 Task: Search deleted packages with the name "pkgzep" in the organization "Mark56711".
Action: Mouse moved to (1150, 91)
Screenshot: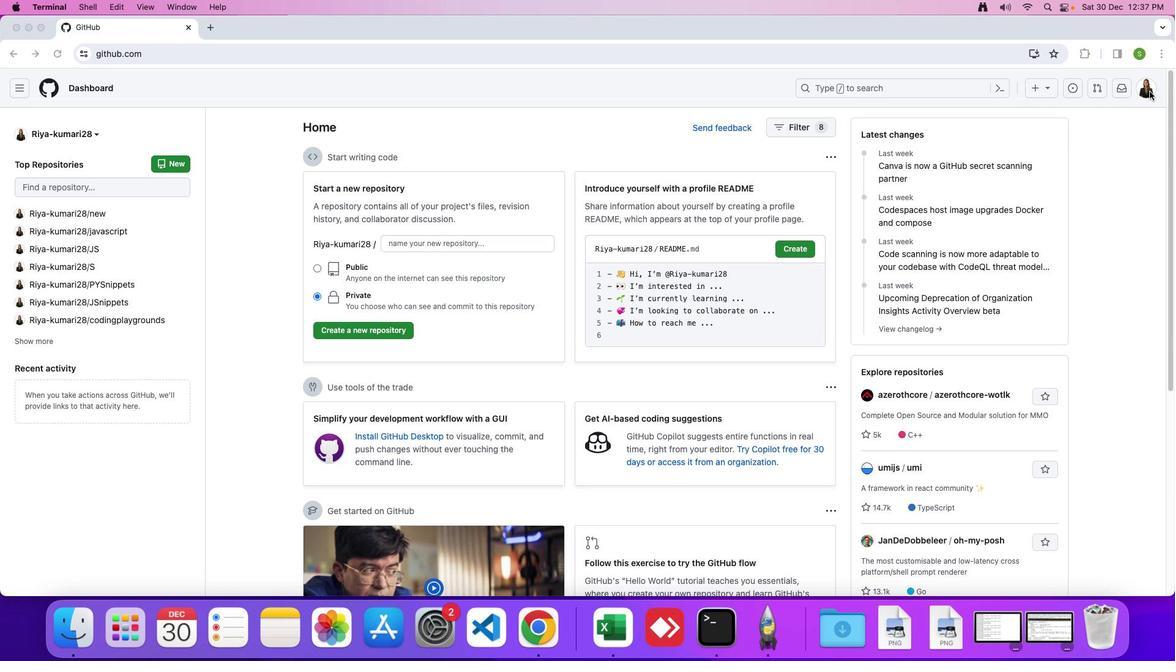 
Action: Mouse pressed left at (1150, 91)
Screenshot: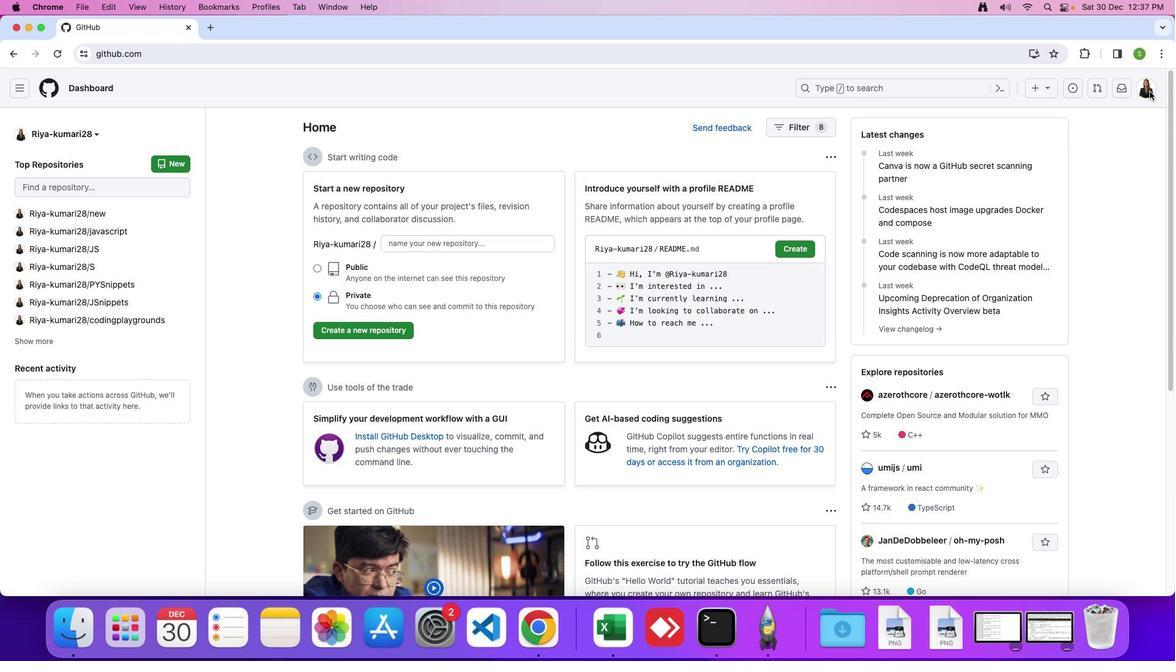 
Action: Mouse moved to (1144, 90)
Screenshot: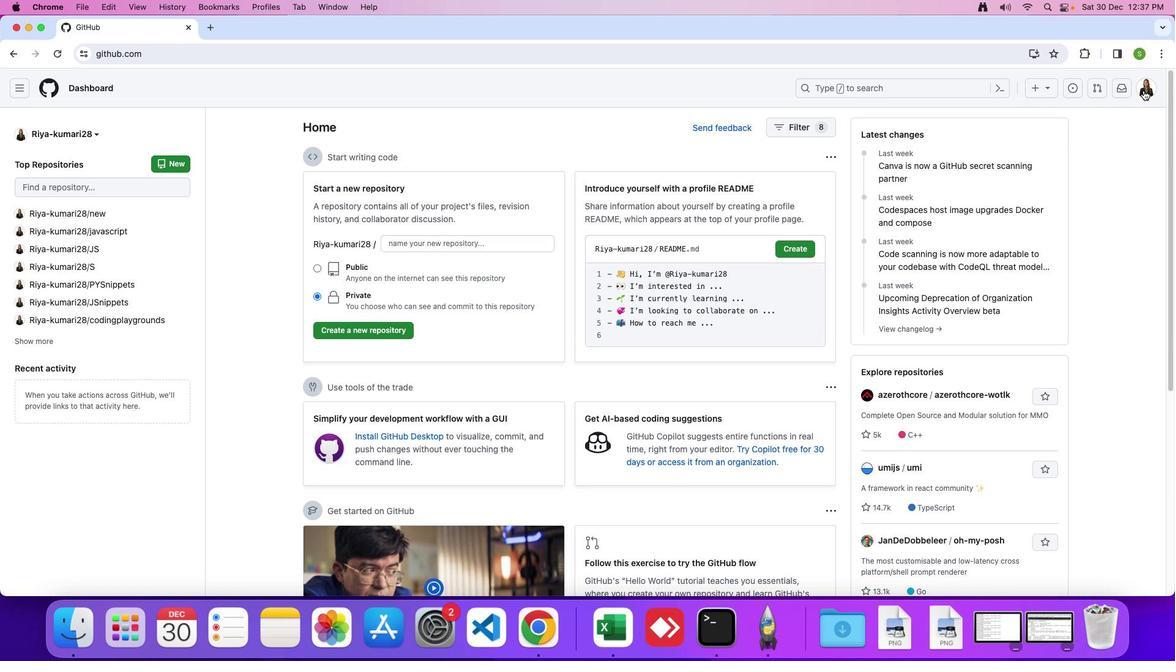 
Action: Mouse pressed left at (1144, 90)
Screenshot: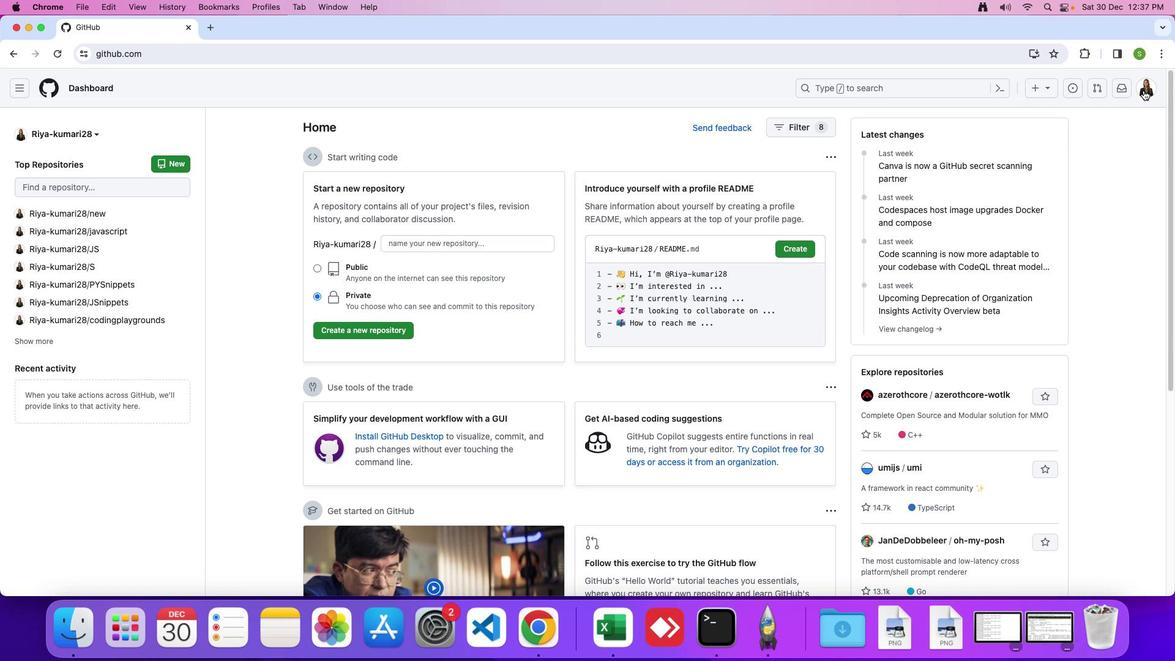 
Action: Mouse moved to (1086, 235)
Screenshot: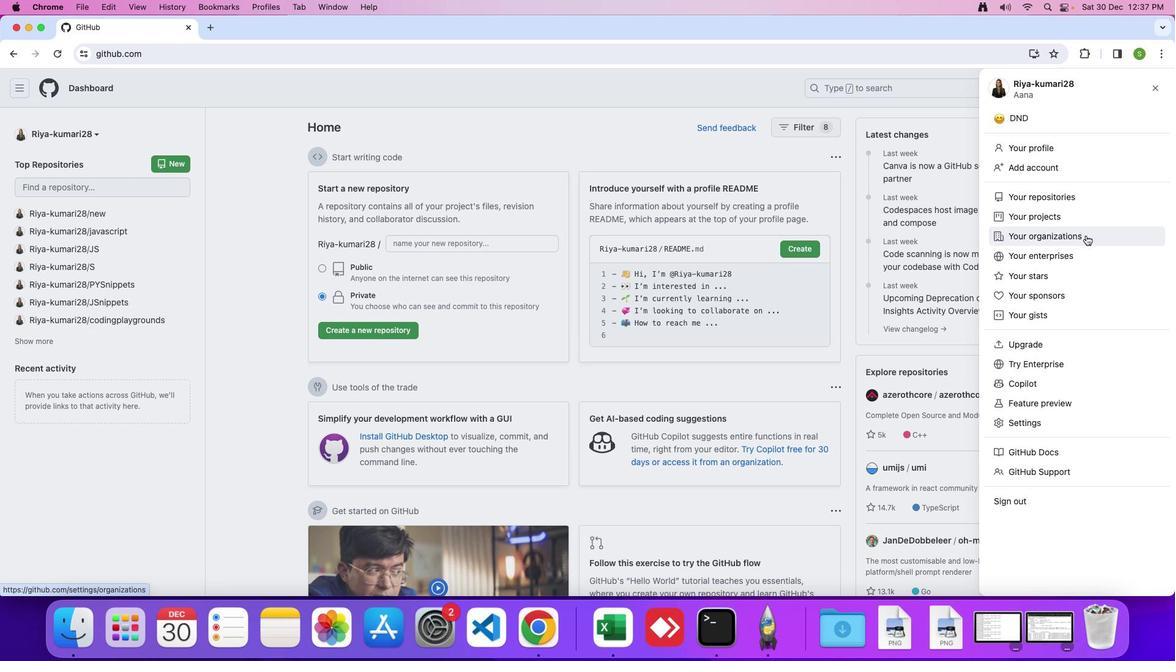 
Action: Mouse pressed left at (1086, 235)
Screenshot: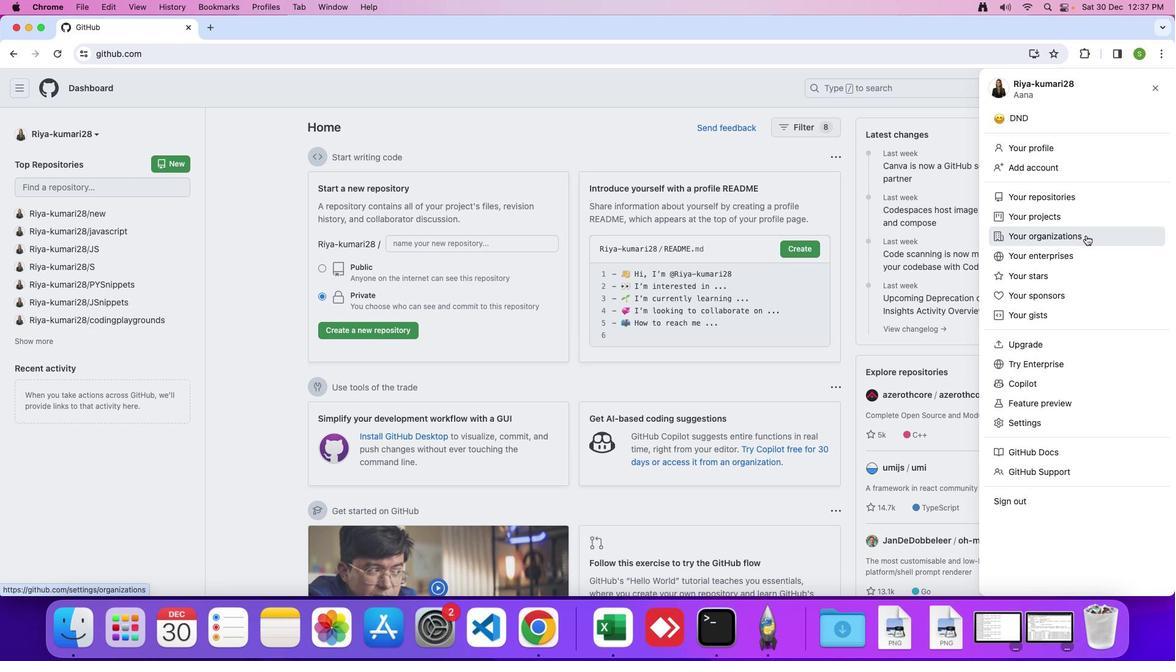 
Action: Mouse moved to (892, 254)
Screenshot: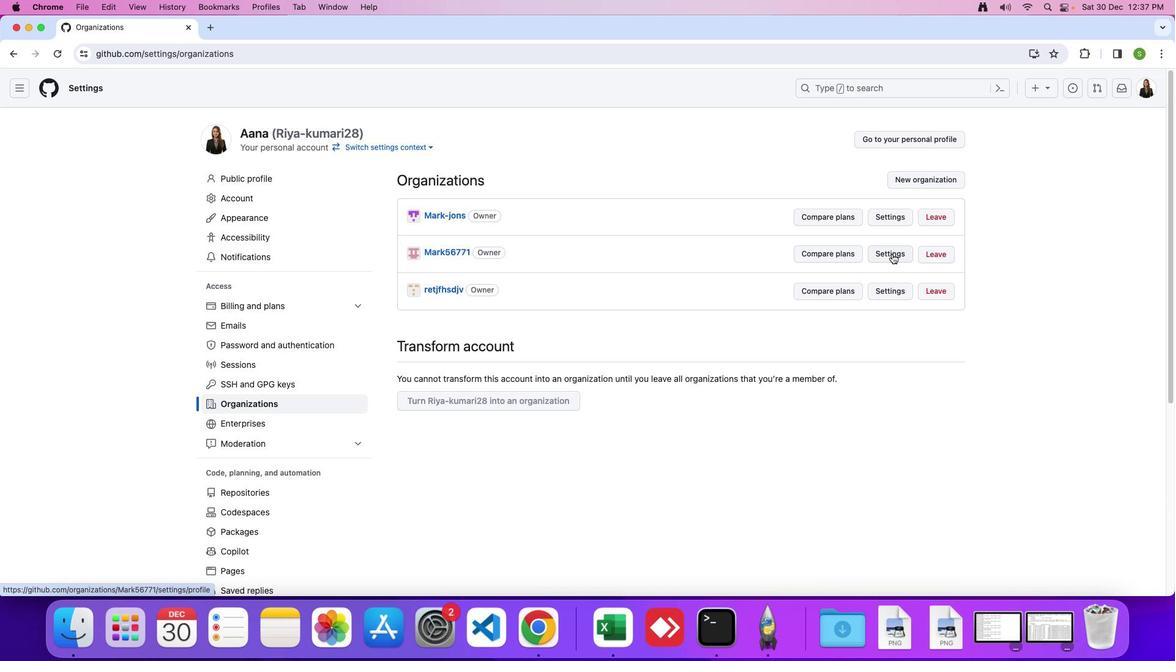 
Action: Mouse pressed left at (892, 254)
Screenshot: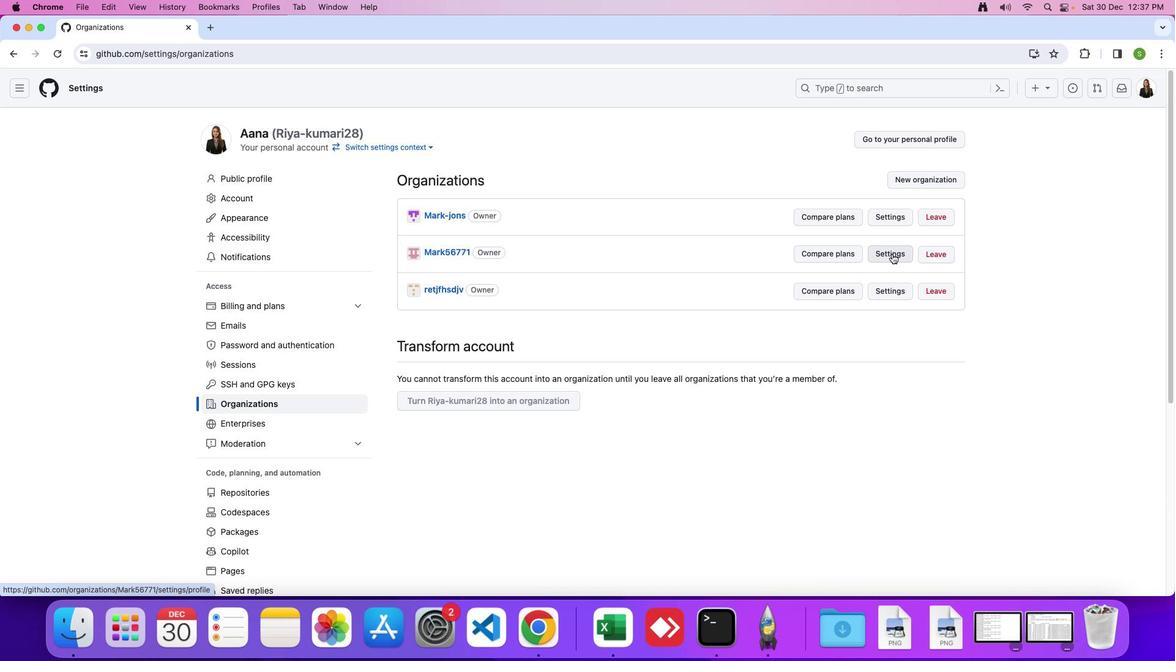 
Action: Mouse moved to (305, 500)
Screenshot: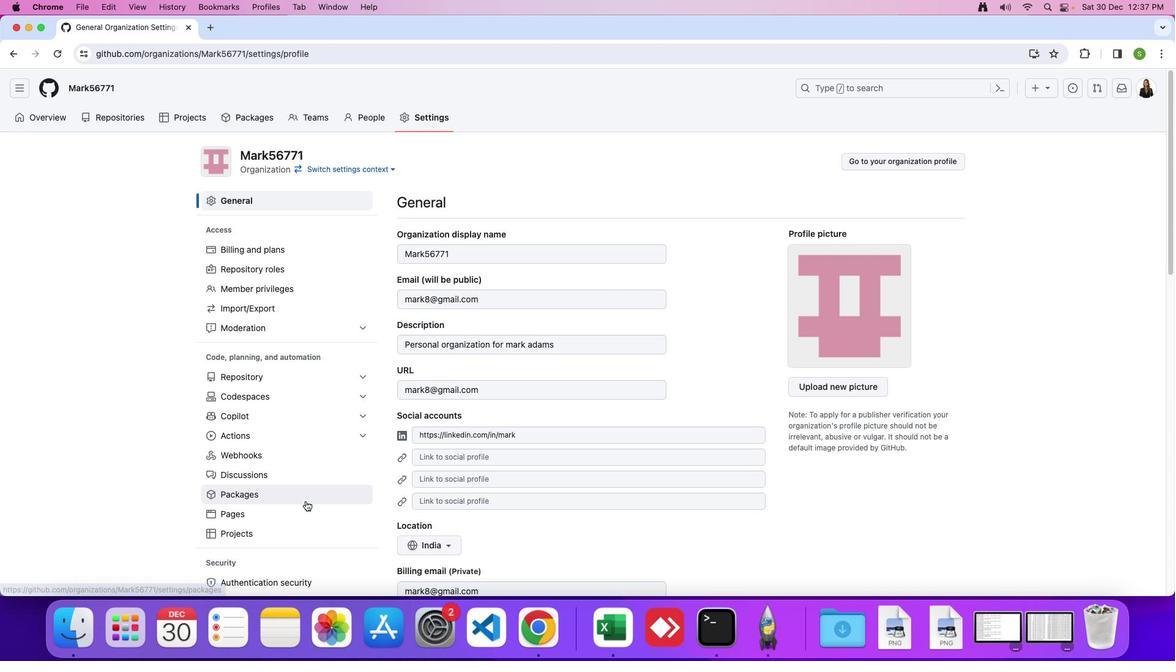 
Action: Mouse pressed left at (305, 500)
Screenshot: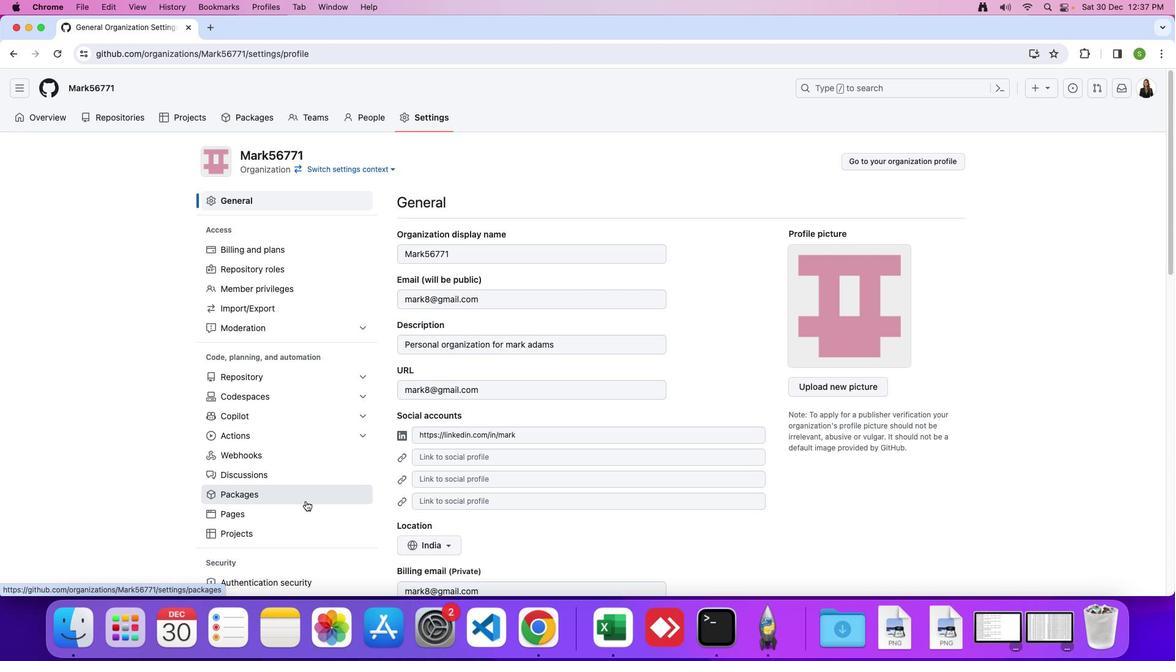 
Action: Mouse moved to (581, 432)
Screenshot: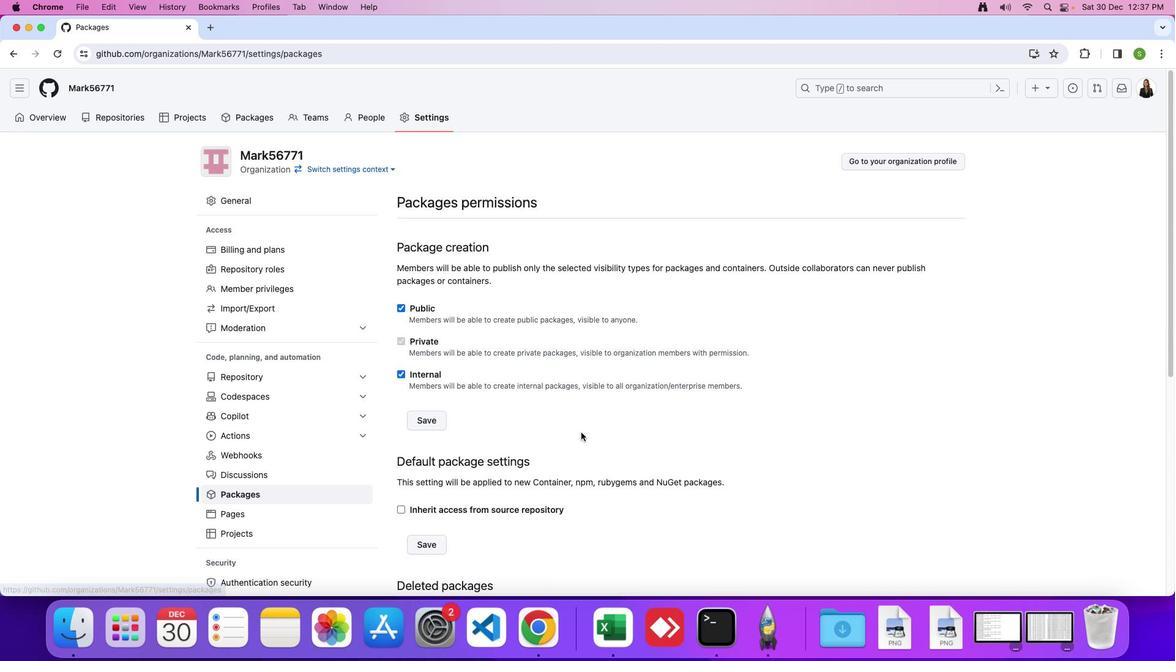 
Action: Mouse scrolled (581, 432) with delta (0, 0)
Screenshot: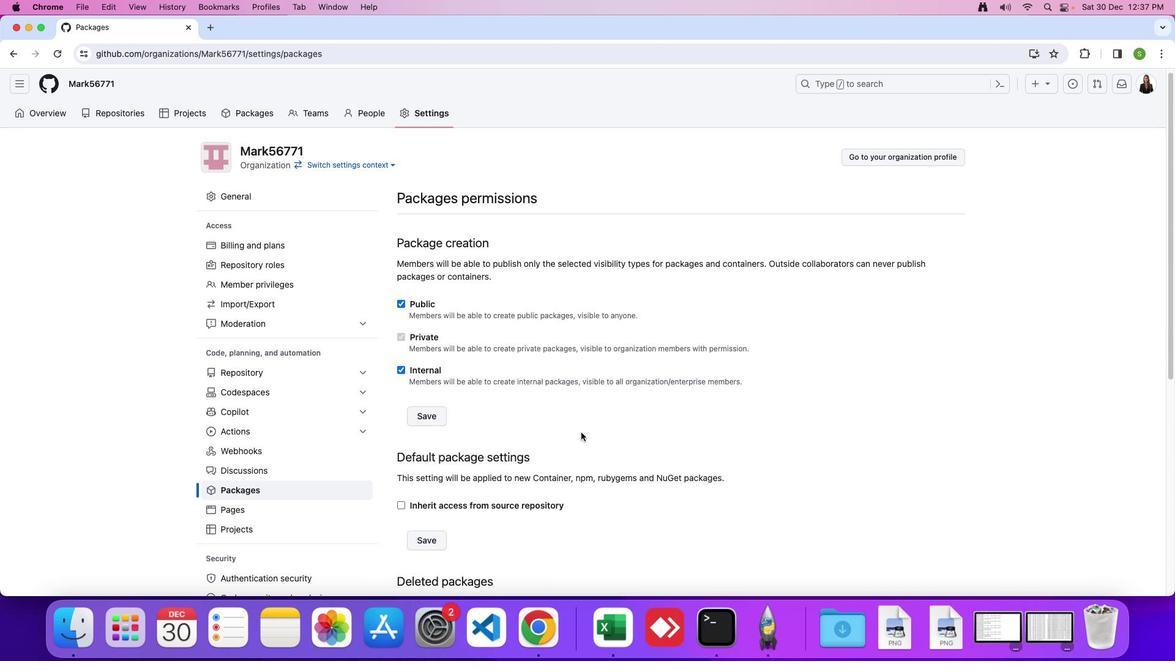 
Action: Mouse scrolled (581, 432) with delta (0, 0)
Screenshot: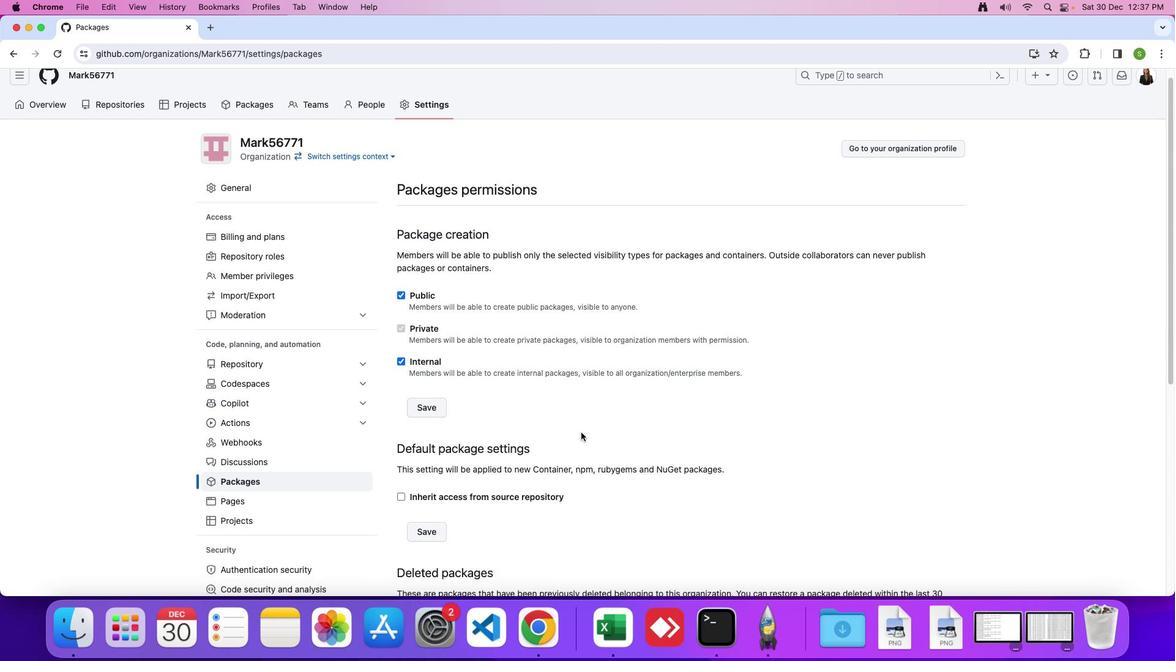 
Action: Mouse scrolled (581, 432) with delta (0, -1)
Screenshot: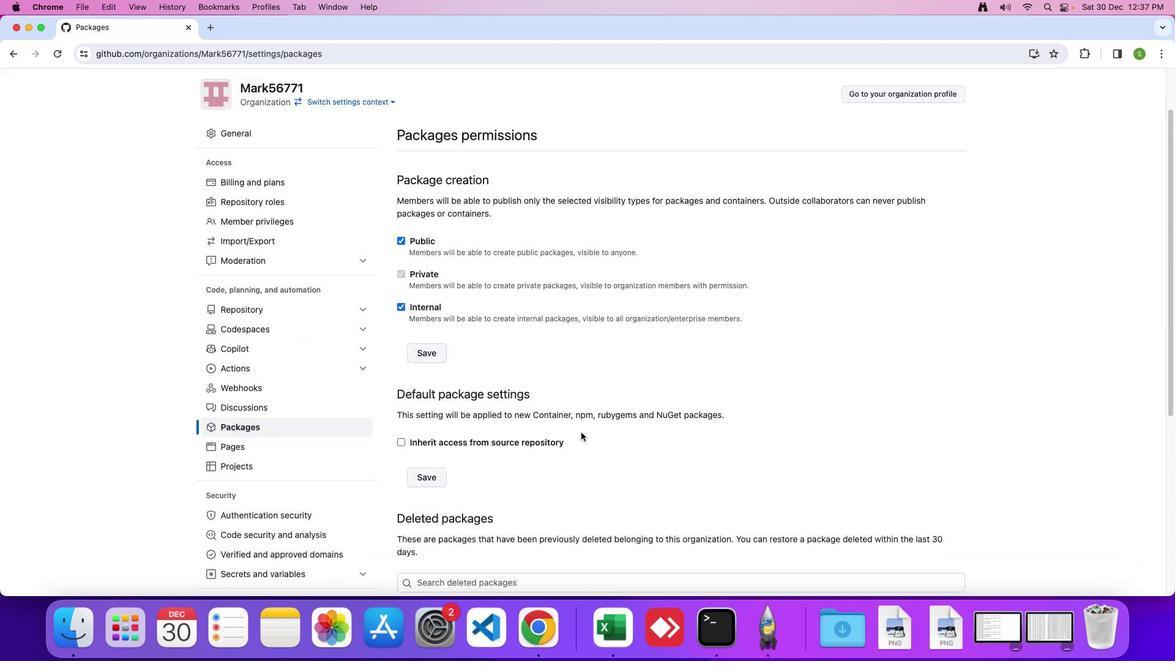 
Action: Mouse scrolled (581, 432) with delta (0, 0)
Screenshot: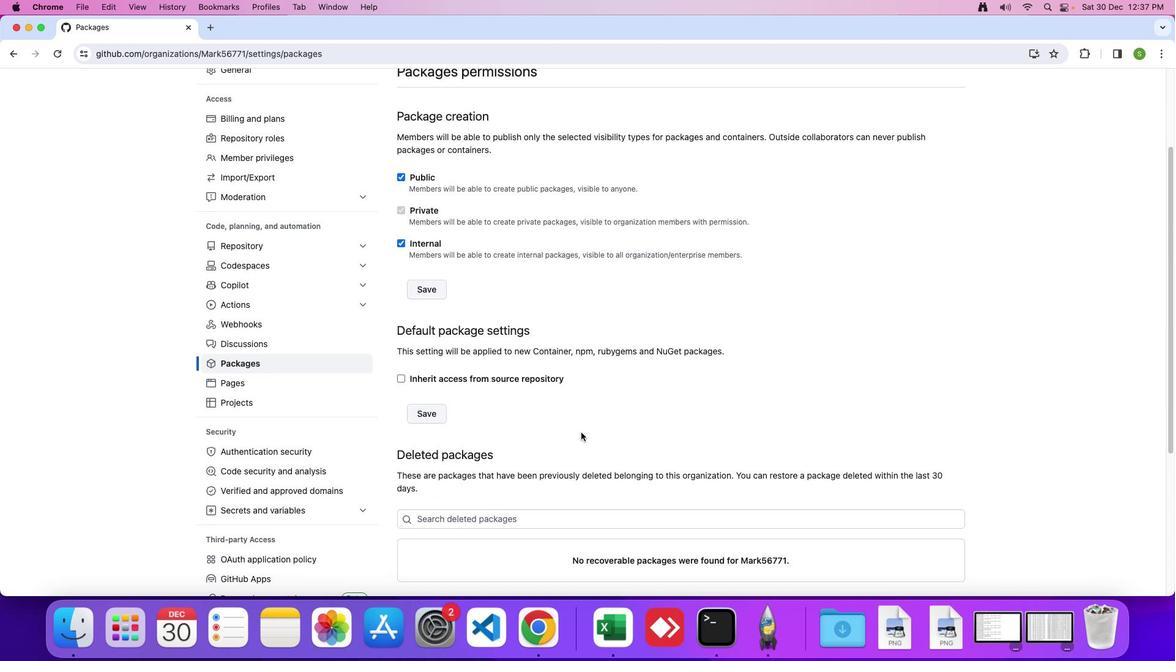 
Action: Mouse scrolled (581, 432) with delta (0, 0)
Screenshot: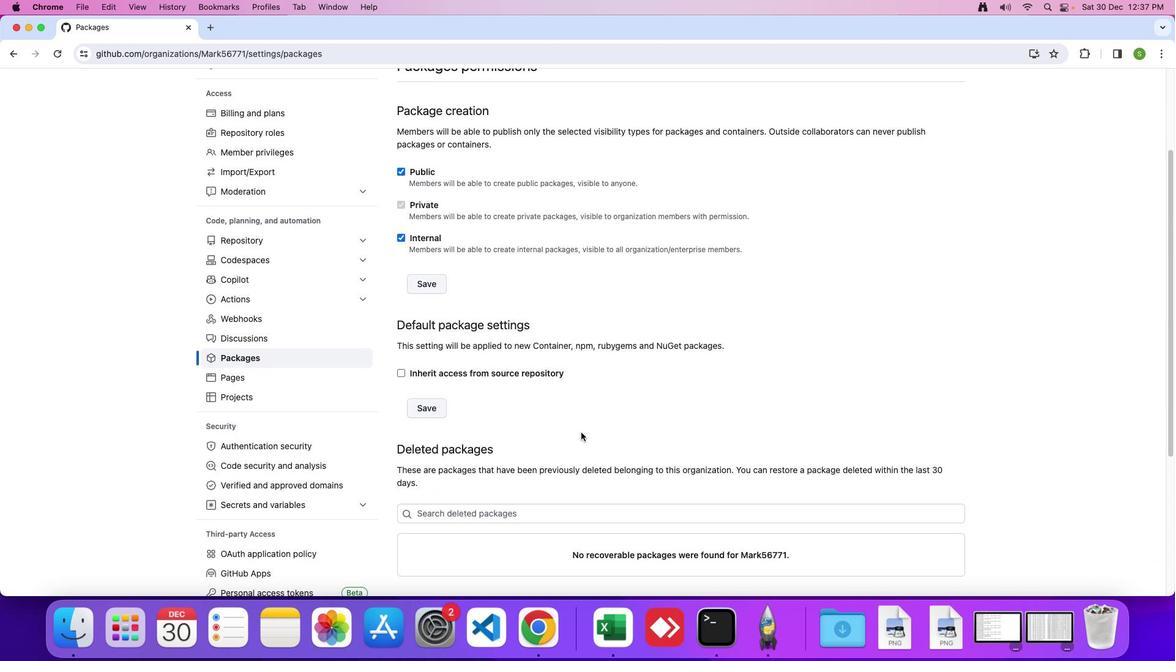 
Action: Mouse scrolled (581, 432) with delta (0, -1)
Screenshot: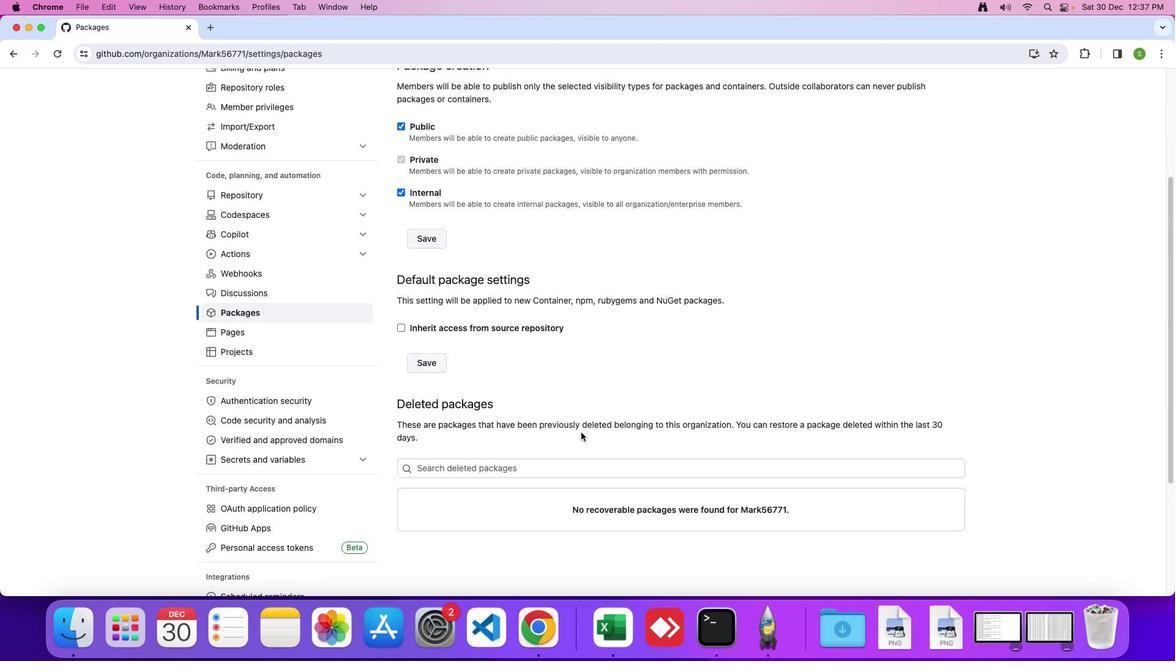 
Action: Mouse moved to (514, 403)
Screenshot: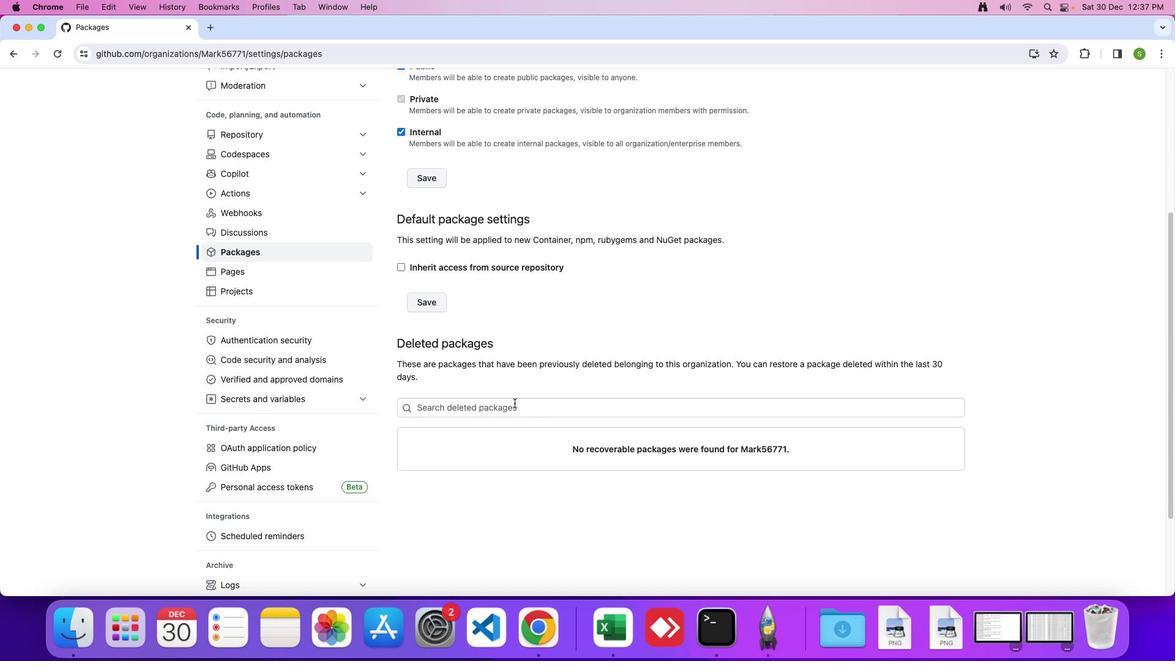 
Action: Mouse pressed left at (514, 403)
Screenshot: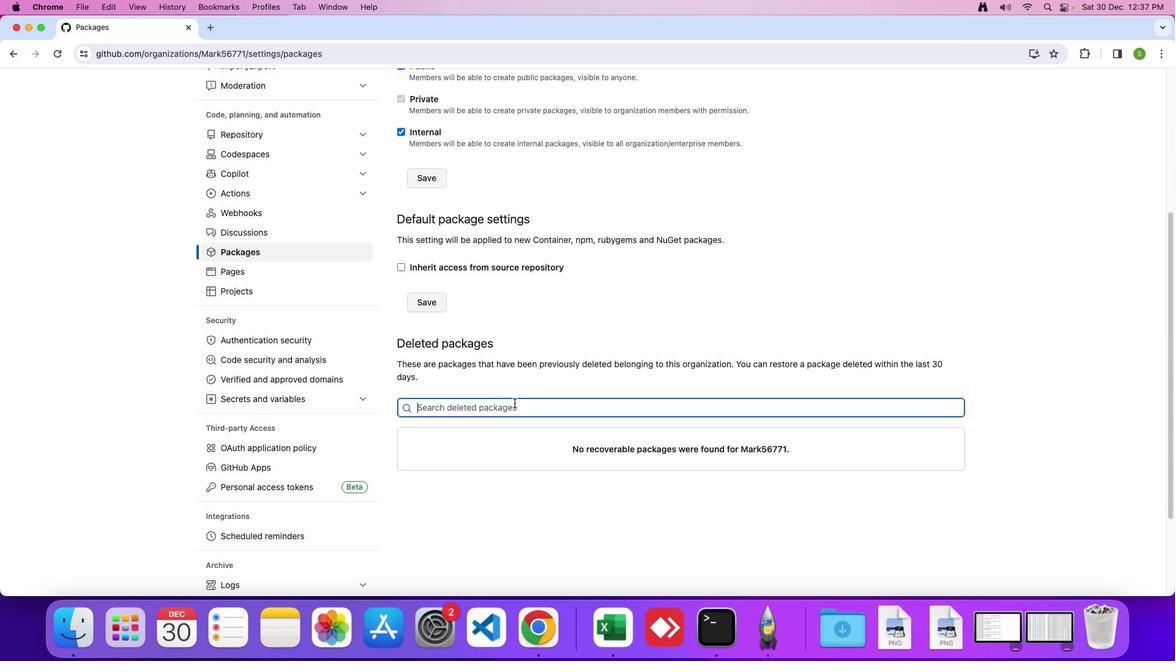 
Action: Mouse moved to (568, 378)
Screenshot: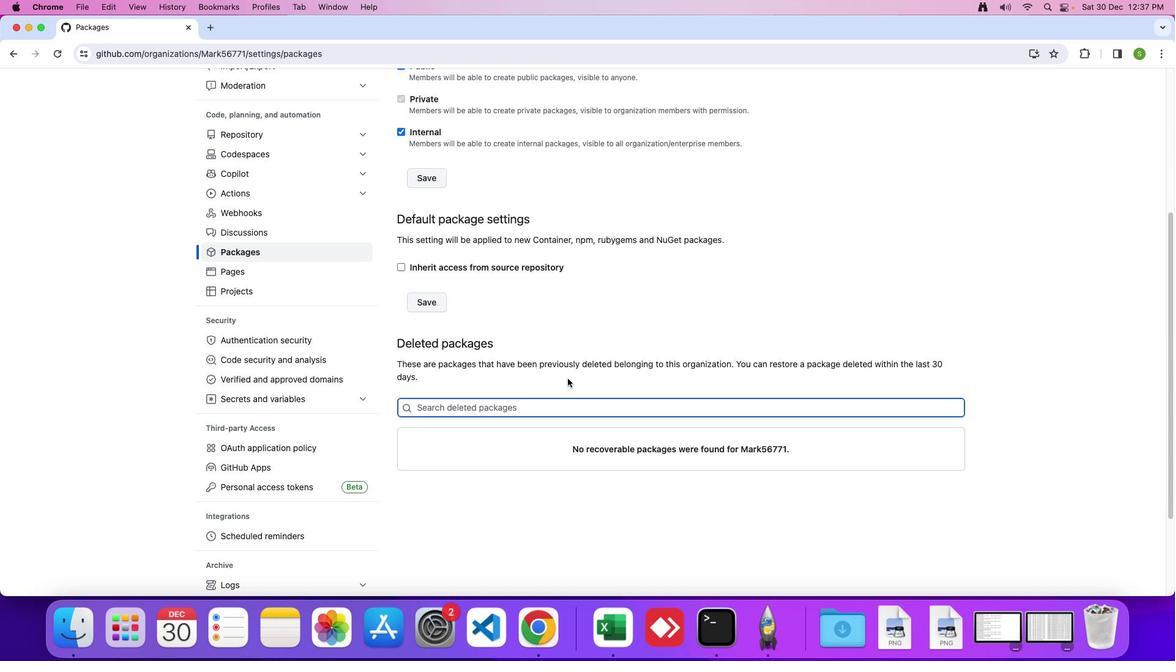 
Action: Key pressed Key.caps_lock'p''k''g''z''e''p'Key.enter
Screenshot: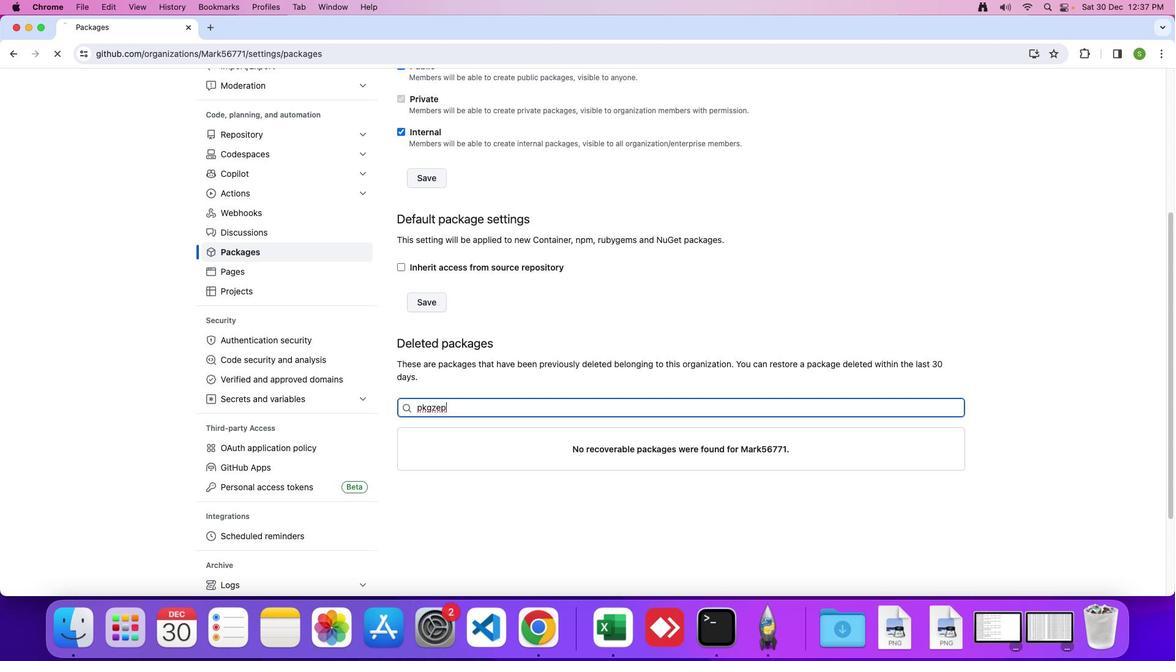 
